 Task: Write title "Knowledge sharing".
Action: Mouse moved to (54, 256)
Screenshot: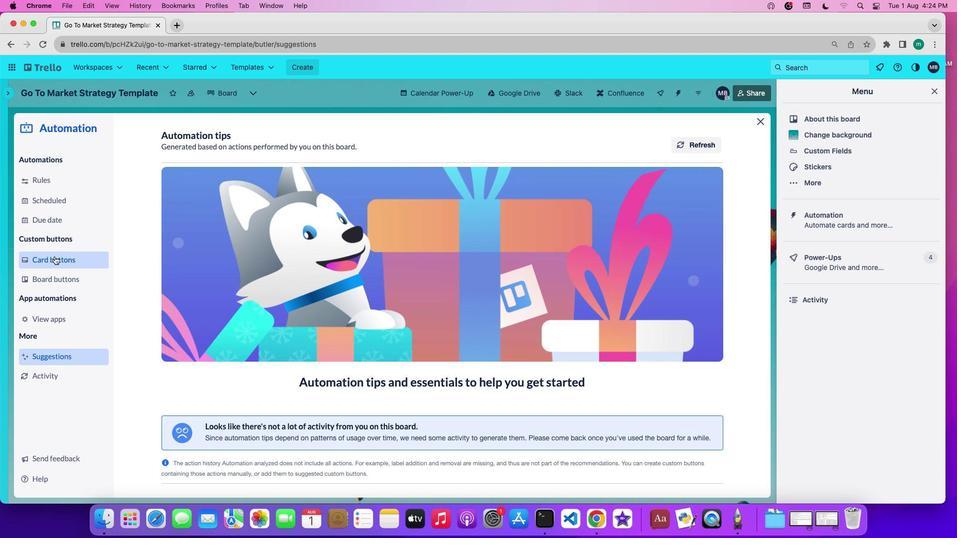 
Action: Mouse pressed left at (54, 256)
Screenshot: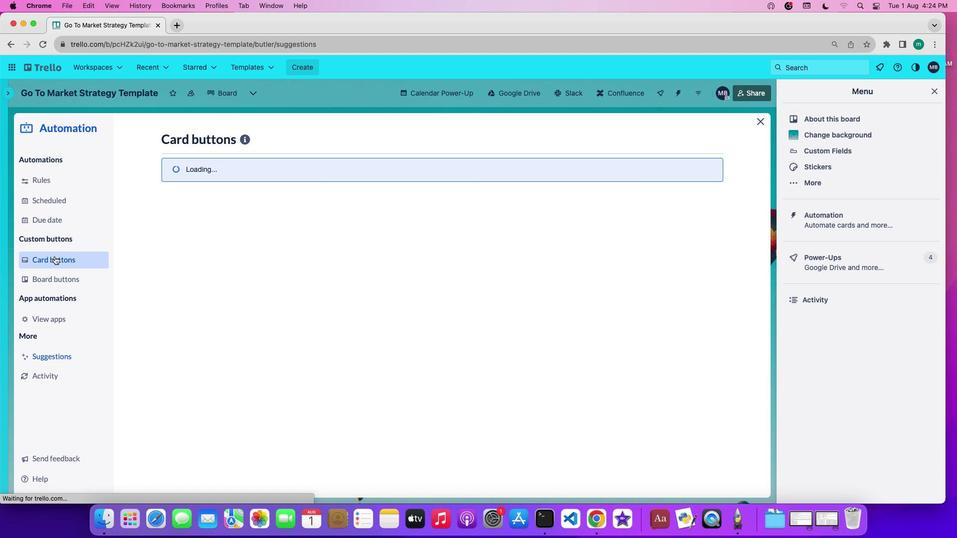 
Action: Mouse moved to (678, 140)
Screenshot: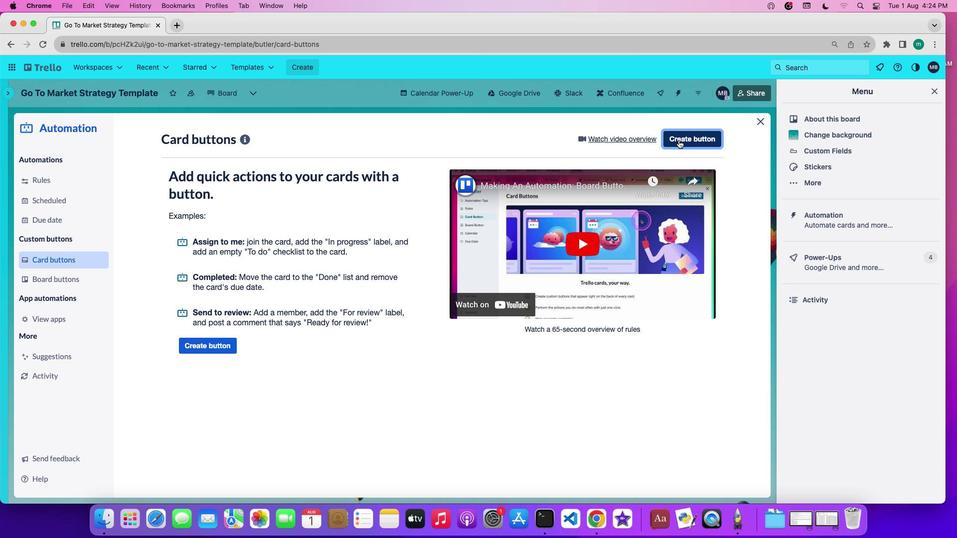 
Action: Mouse pressed left at (678, 140)
Screenshot: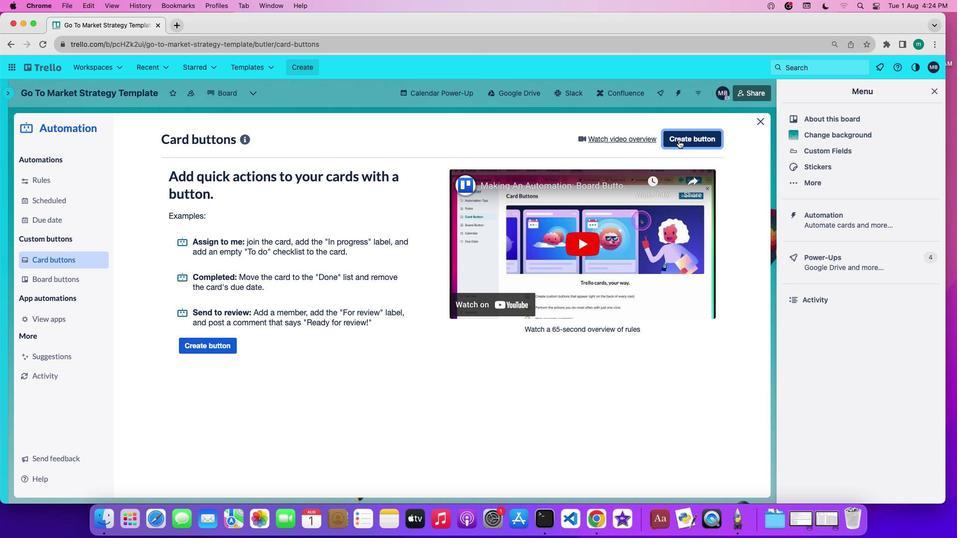 
Action: Mouse moved to (226, 189)
Screenshot: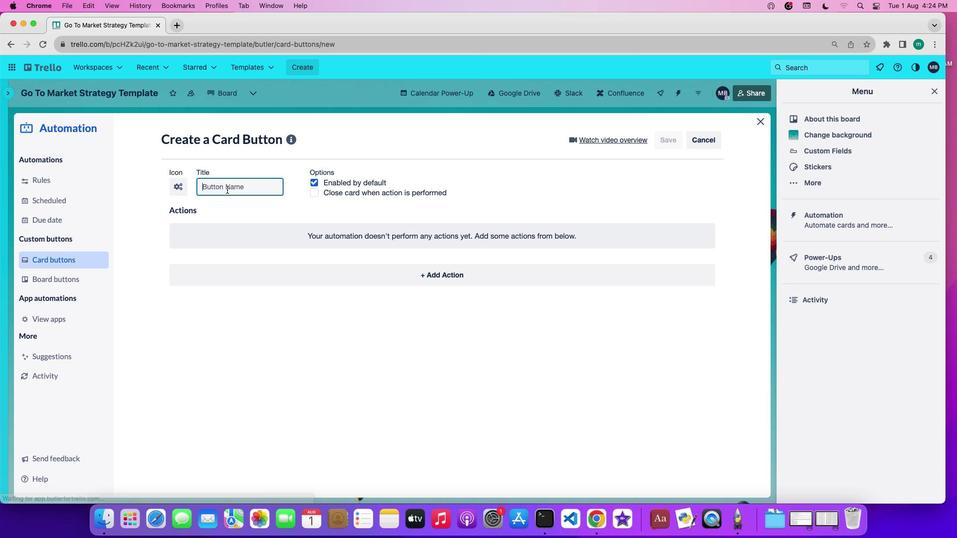 
Action: Mouse pressed left at (226, 189)
Screenshot: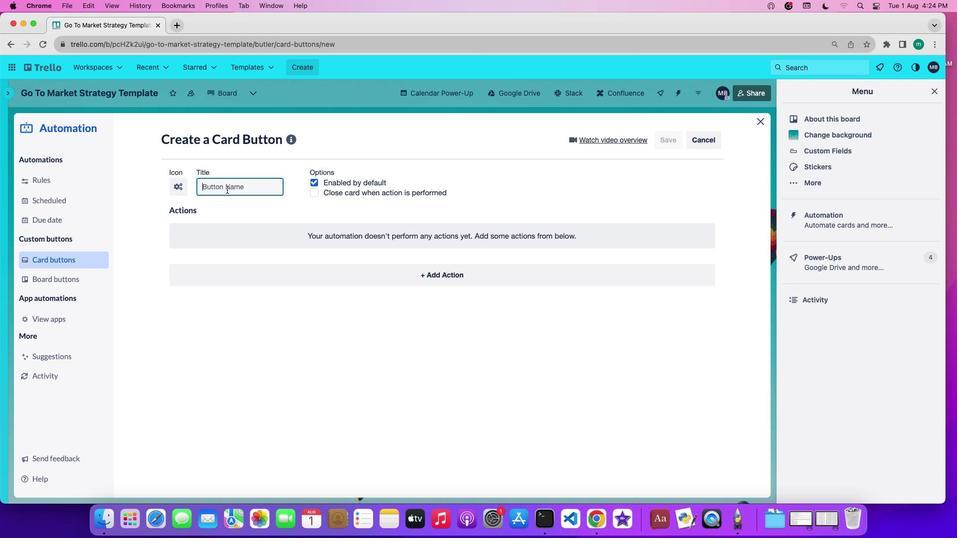 
Action: Key pressed Key.shift'K''n''o''w''l''e''d''g''e'Key.spaceKey.shift'S''h''a''r''i''n''g'
Screenshot: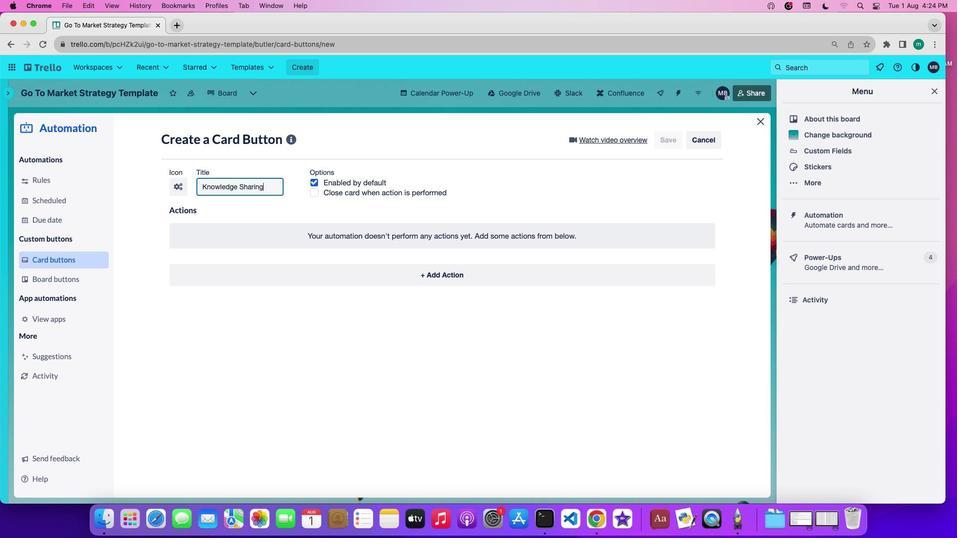 
